 Task: Create List Agreements in Board Productivity Hacks to Workspace Computer Networking. Create List Contracts in Board IT Risk Management to Workspace Computer Networking. Create List Proposals in Board IT Security and Compliance Management to Workspace Computer Networking
Action: Mouse moved to (111, 51)
Screenshot: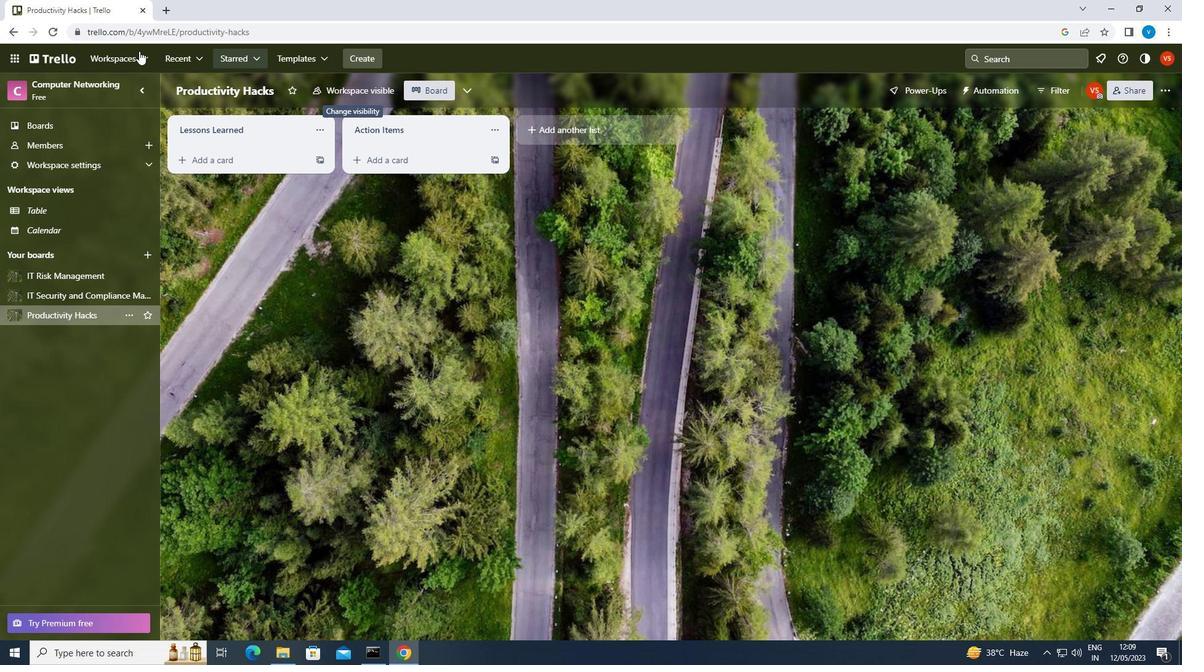 
Action: Mouse pressed left at (111, 51)
Screenshot: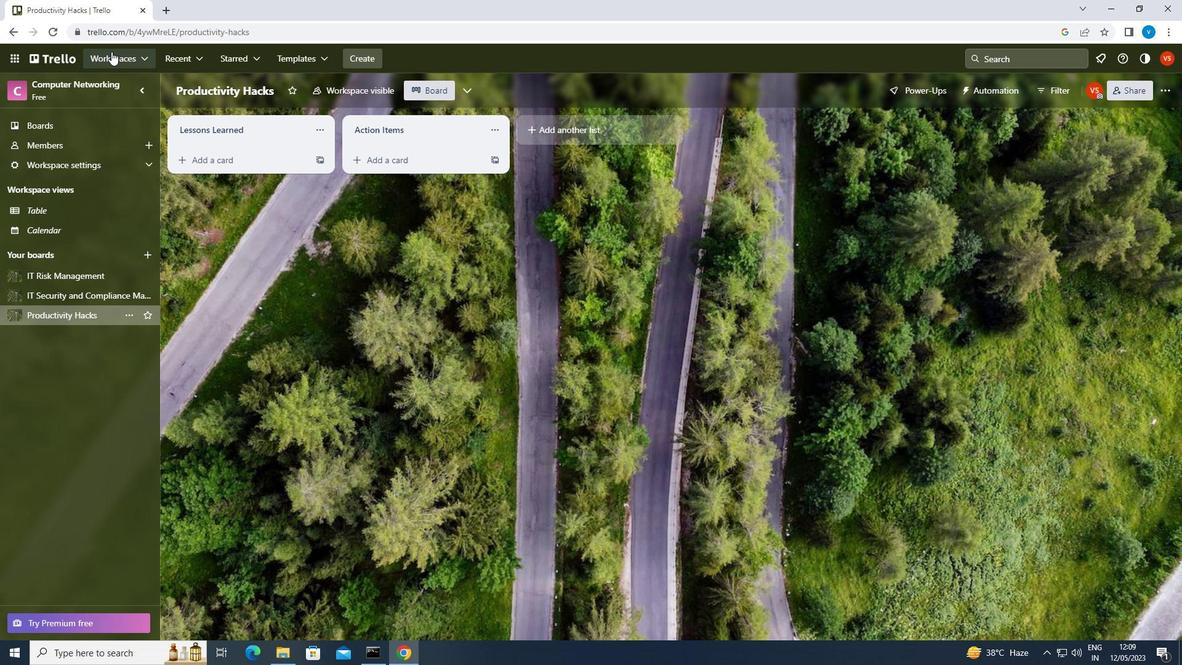 
Action: Mouse moved to (209, 370)
Screenshot: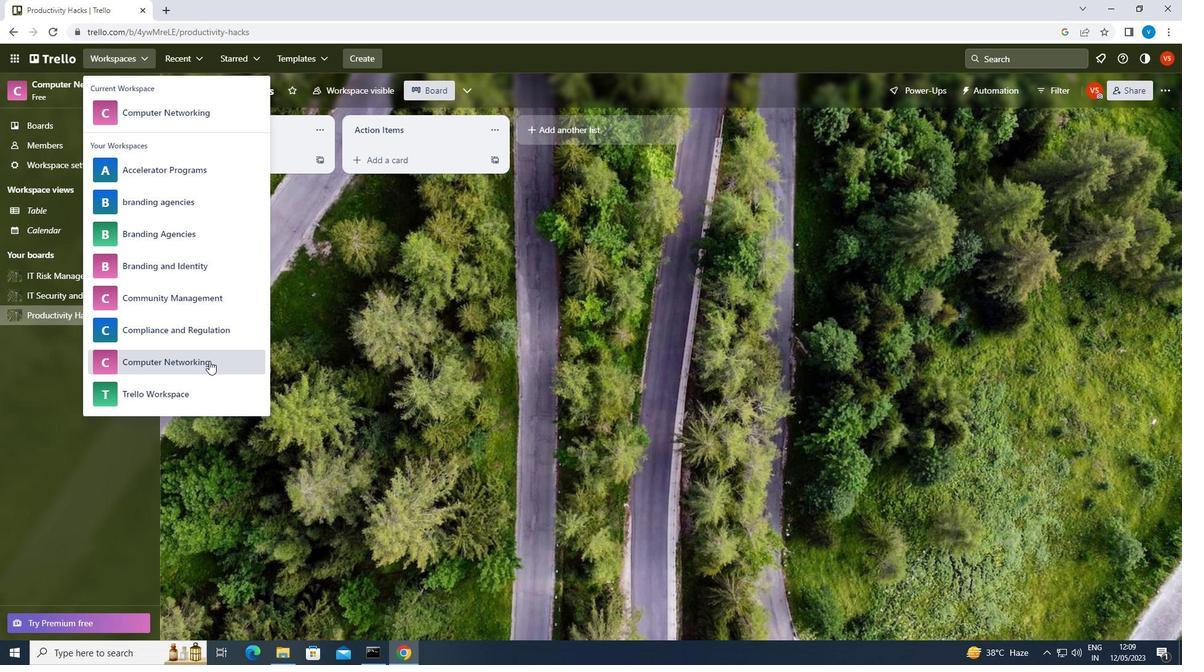 
Action: Mouse pressed left at (209, 370)
Screenshot: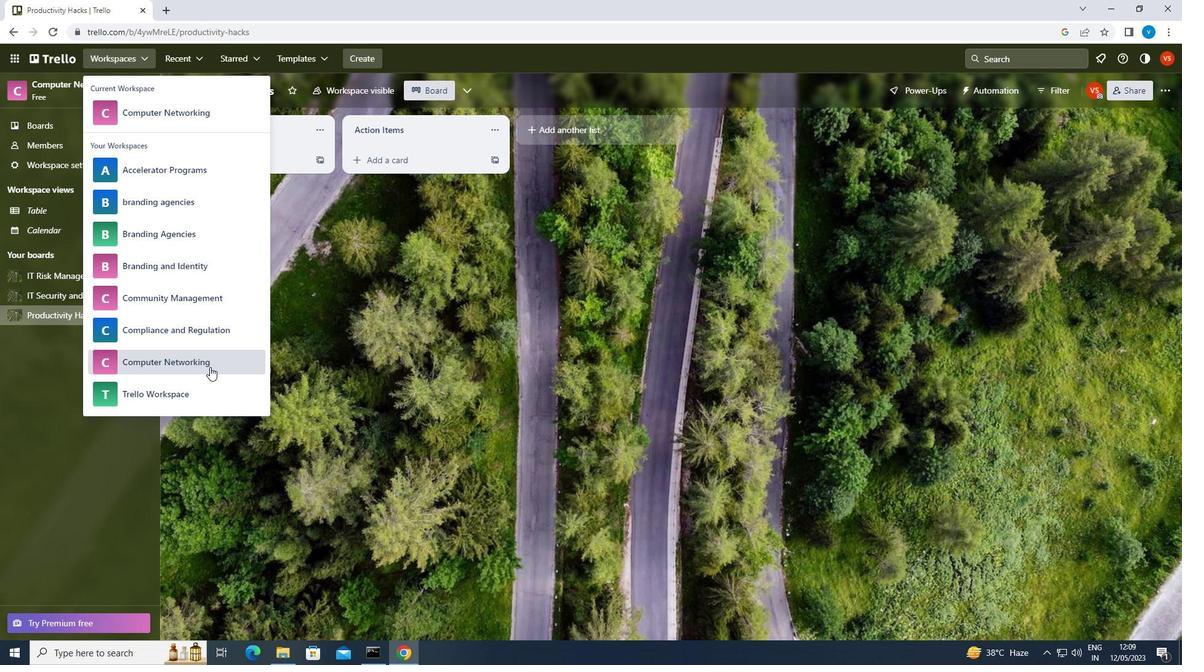
Action: Mouse moved to (894, 492)
Screenshot: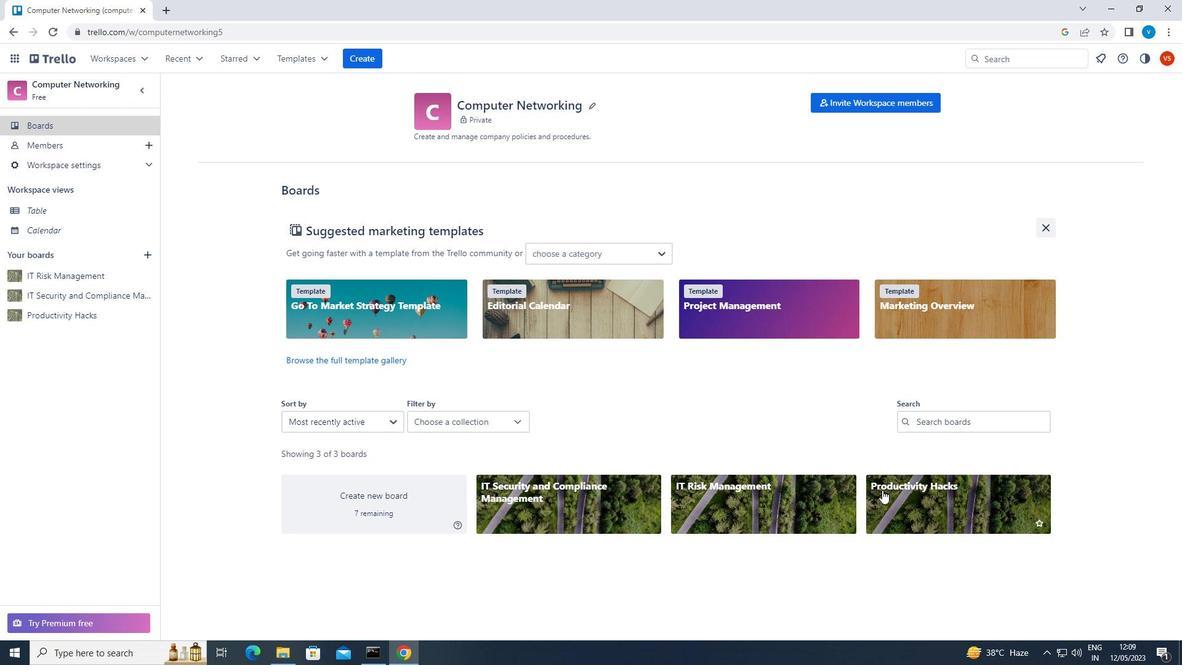 
Action: Mouse pressed left at (894, 492)
Screenshot: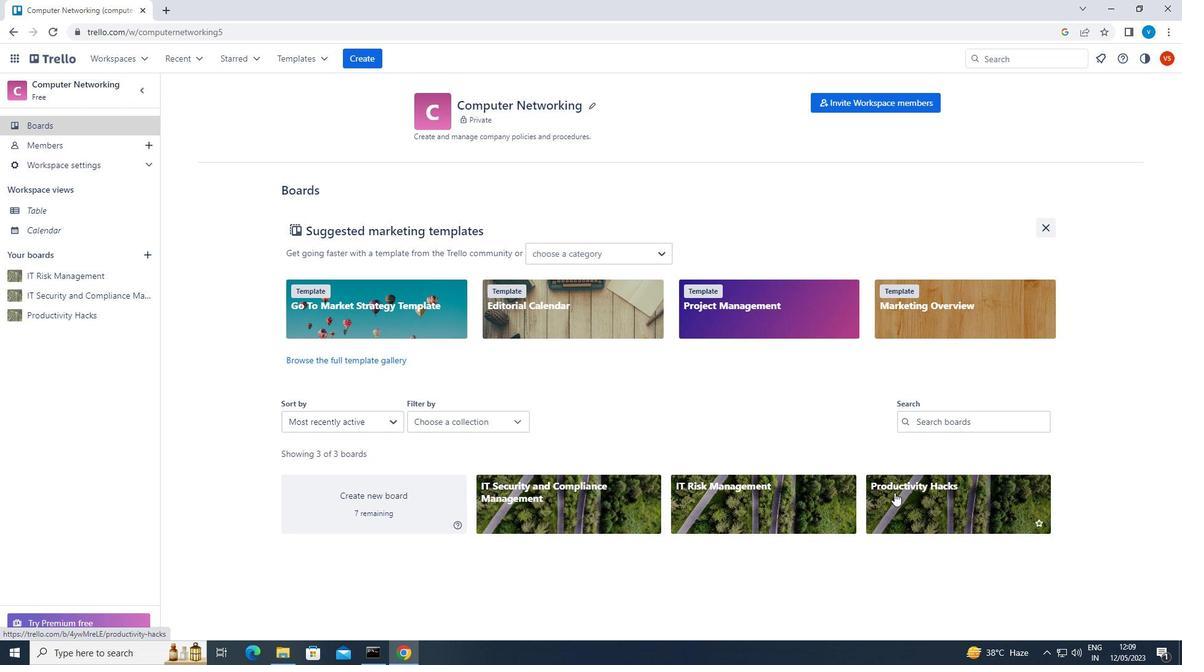 
Action: Mouse moved to (577, 128)
Screenshot: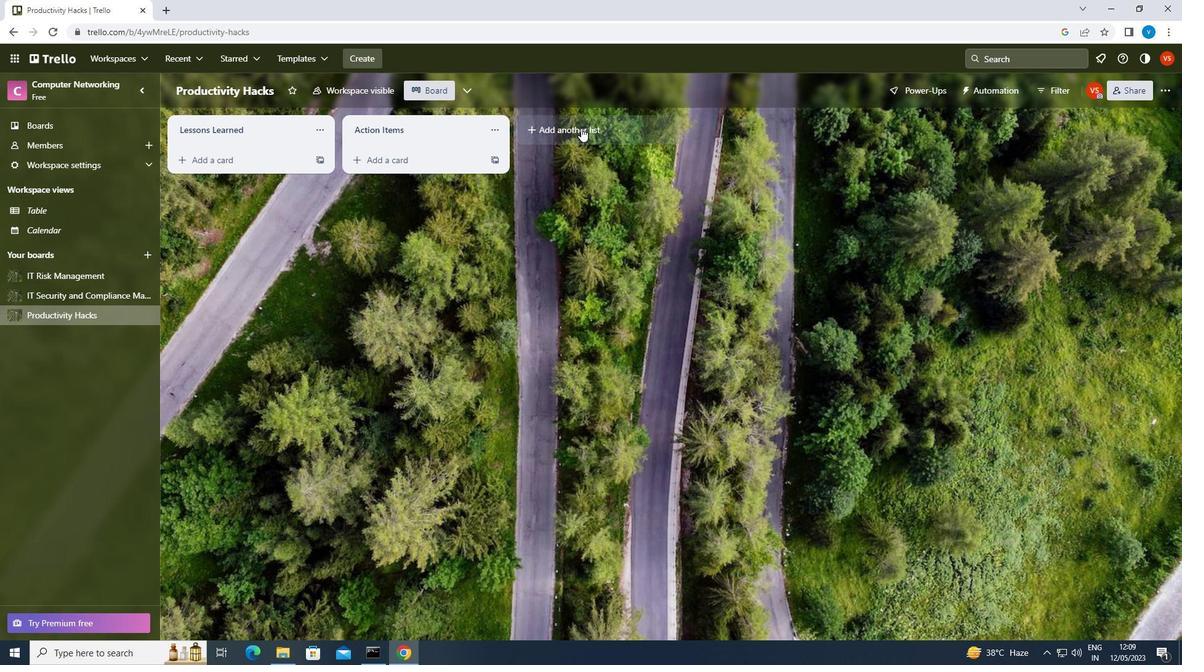 
Action: Mouse pressed left at (577, 128)
Screenshot: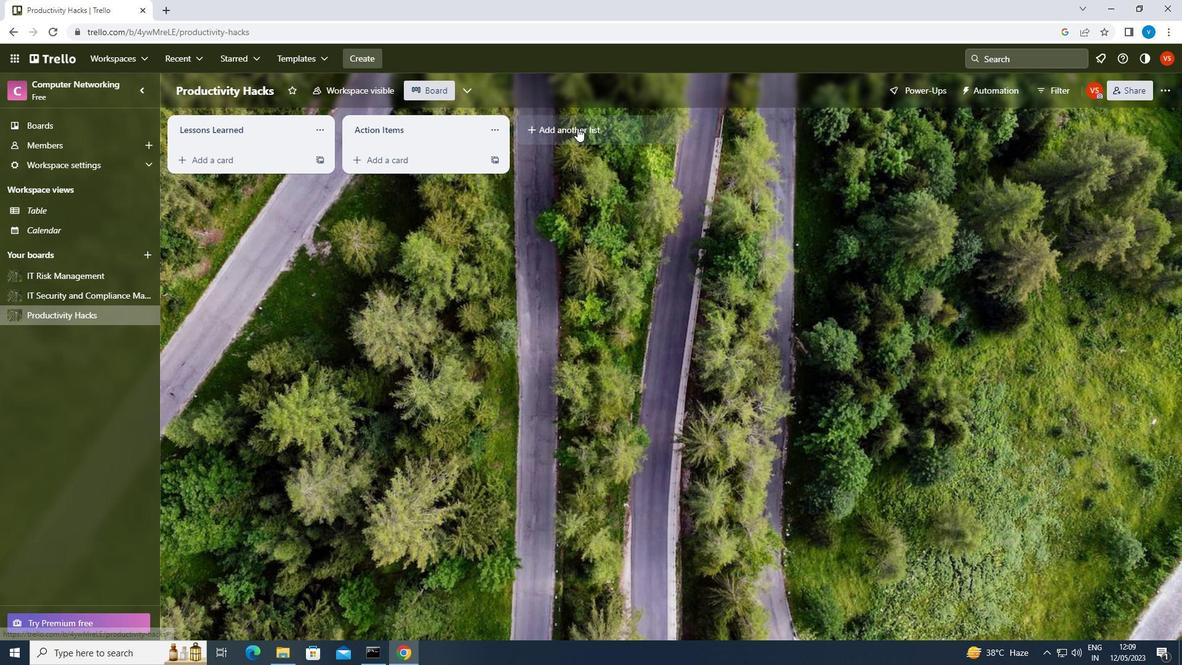 
Action: Key pressed <Key.shift>AGREEMENTS<Key.enter>
Screenshot: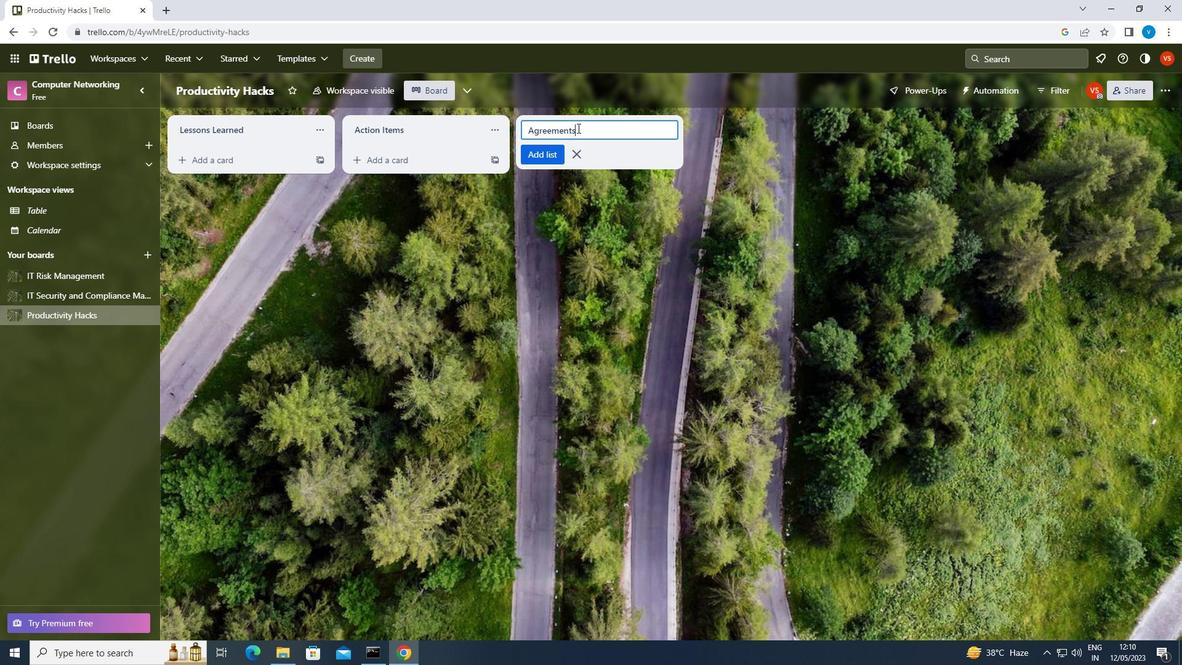 
Action: Mouse moved to (99, 270)
Screenshot: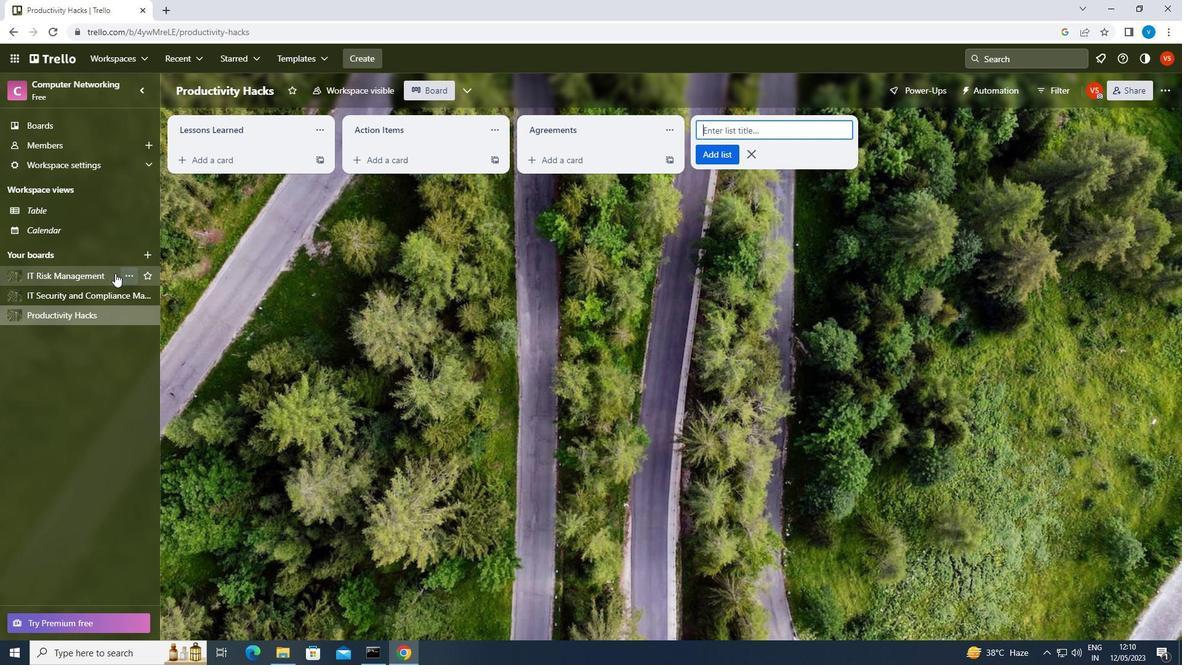 
Action: Mouse pressed left at (99, 270)
Screenshot: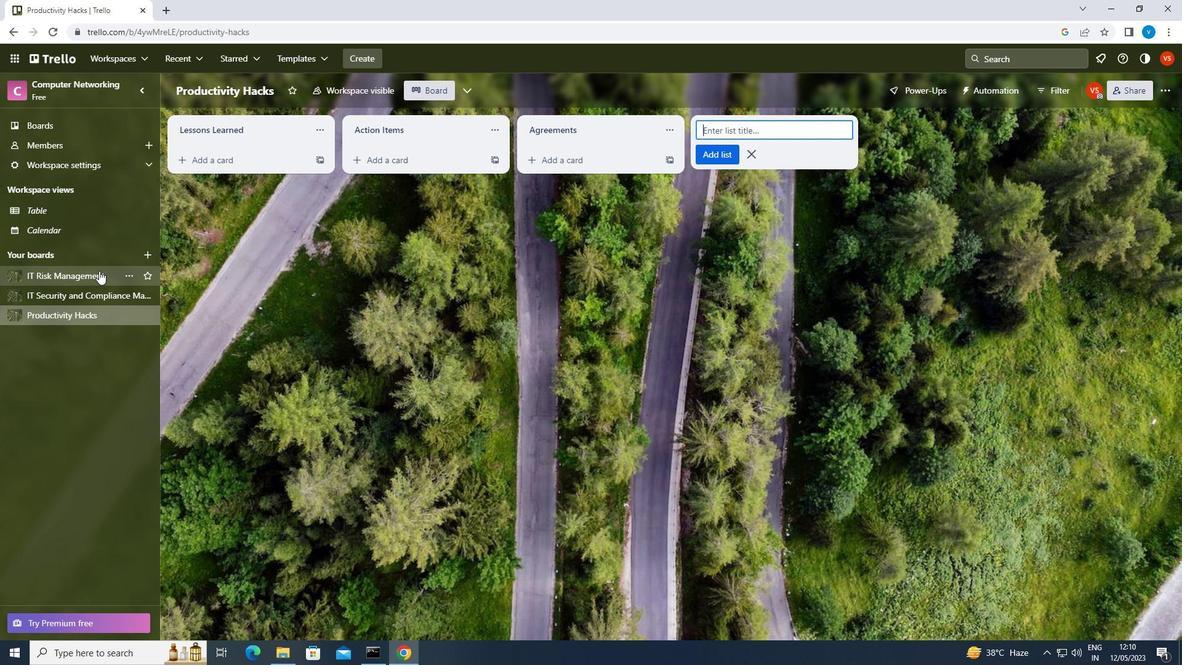 
Action: Mouse moved to (557, 136)
Screenshot: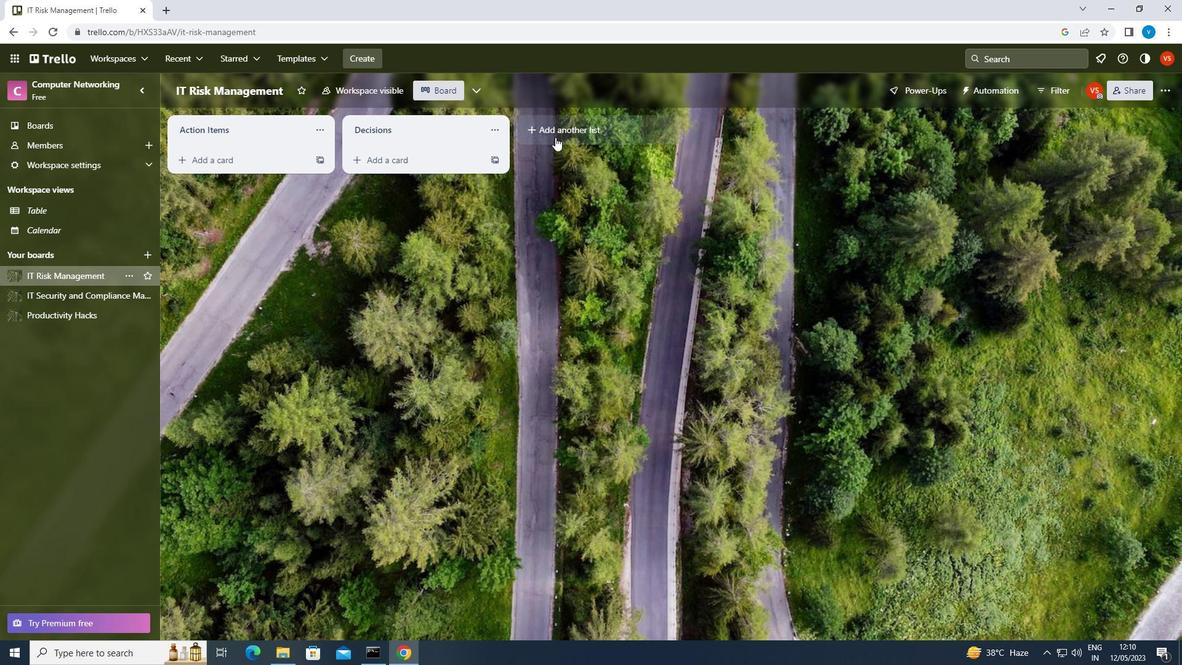 
Action: Mouse pressed left at (557, 136)
Screenshot: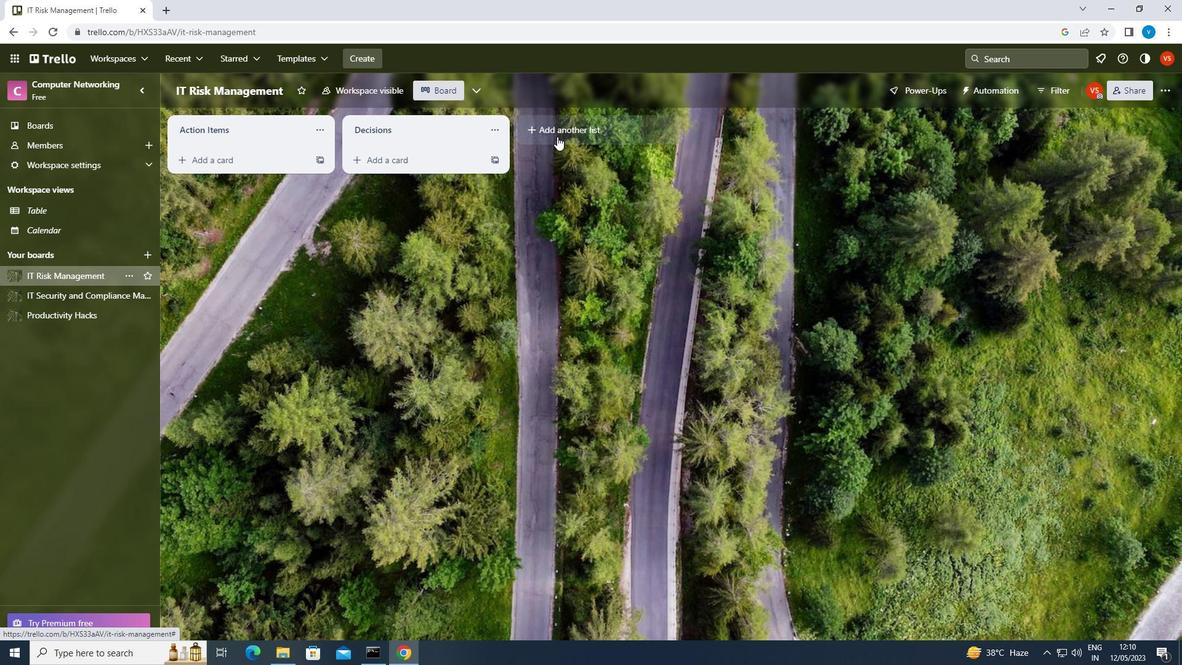 
Action: Key pressed <Key.shift>CONTRACTS<Key.enter>
Screenshot: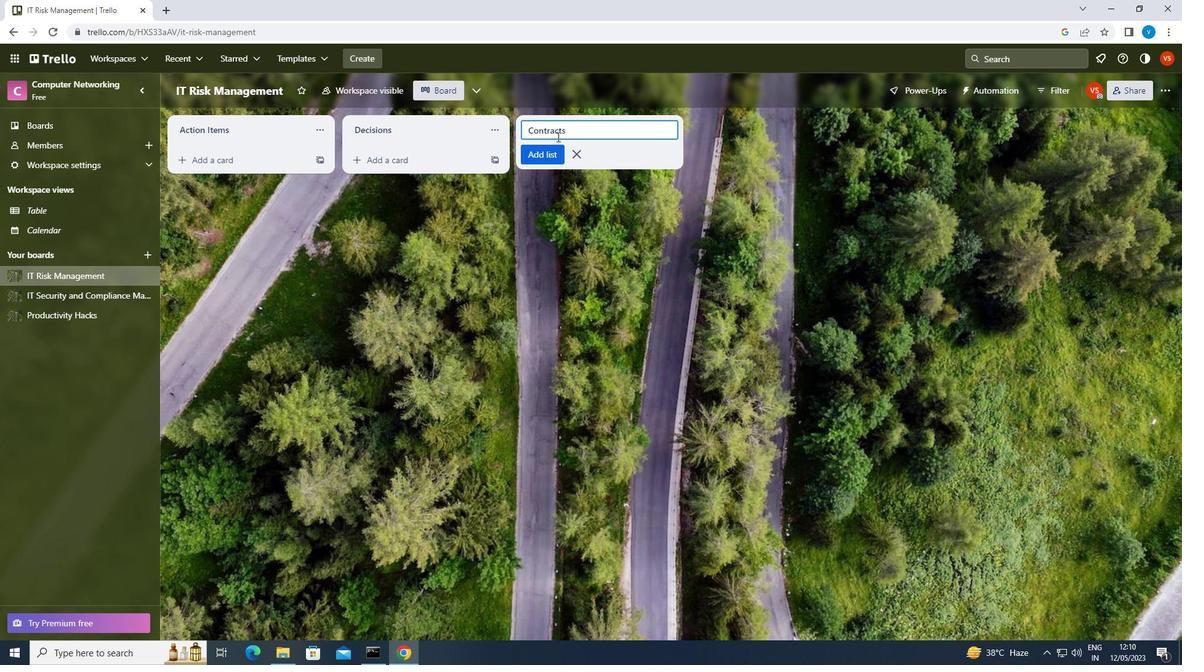 
Action: Mouse moved to (89, 297)
Screenshot: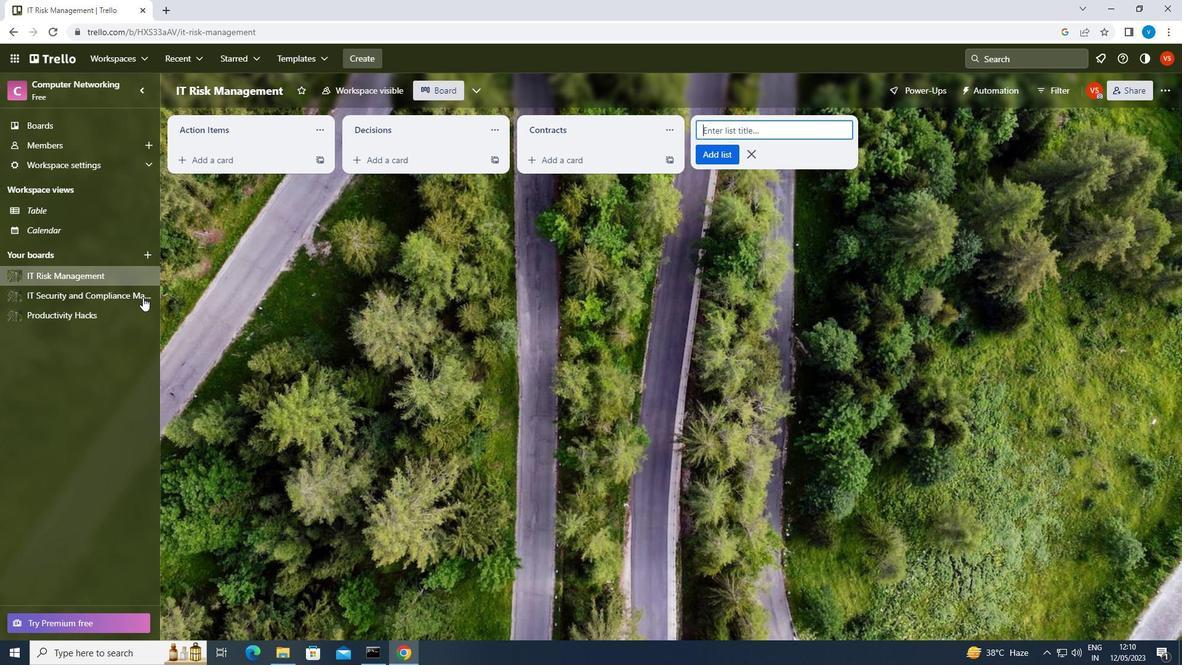 
Action: Mouse pressed left at (89, 297)
Screenshot: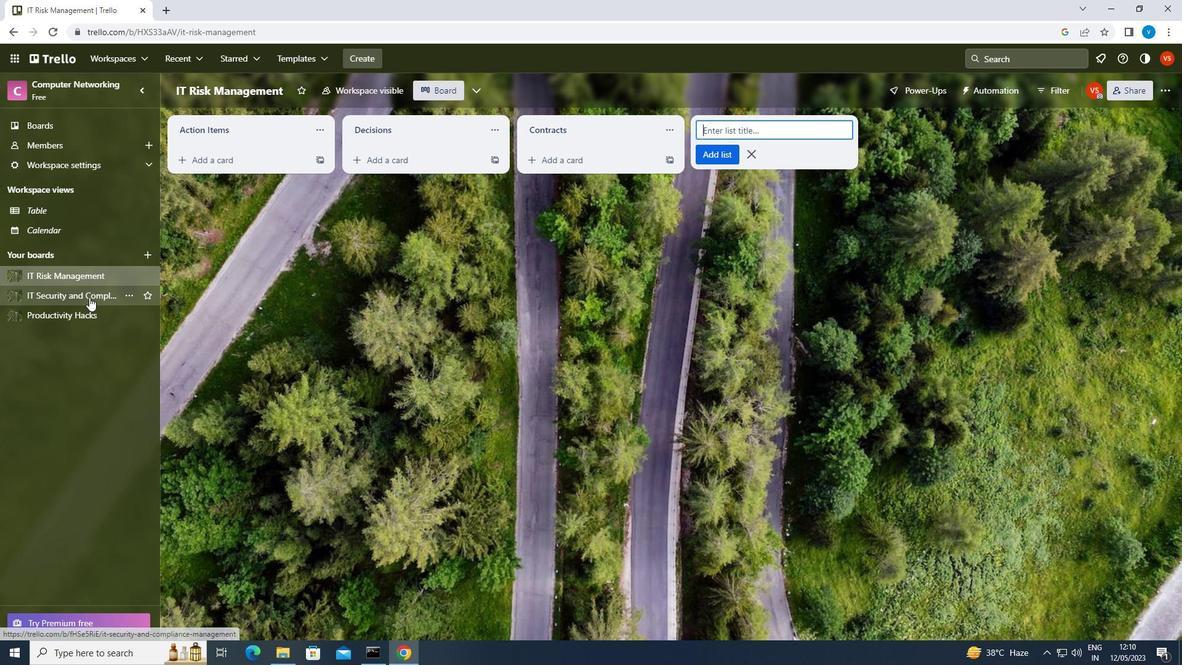 
Action: Mouse moved to (540, 127)
Screenshot: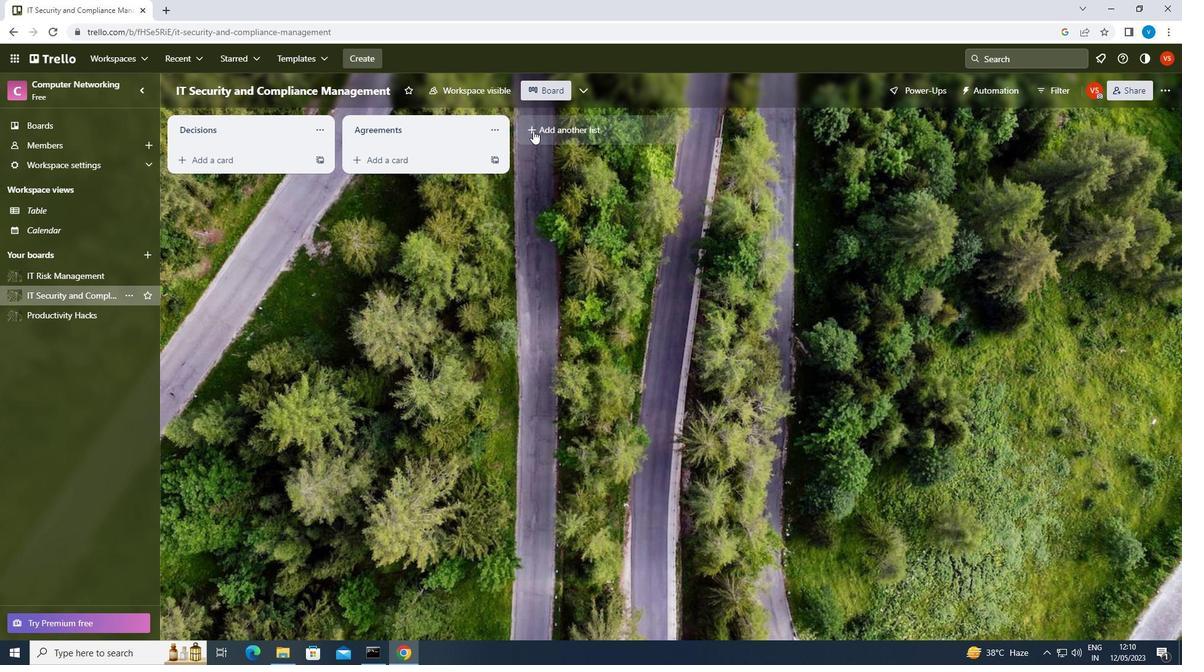 
Action: Mouse pressed left at (540, 127)
Screenshot: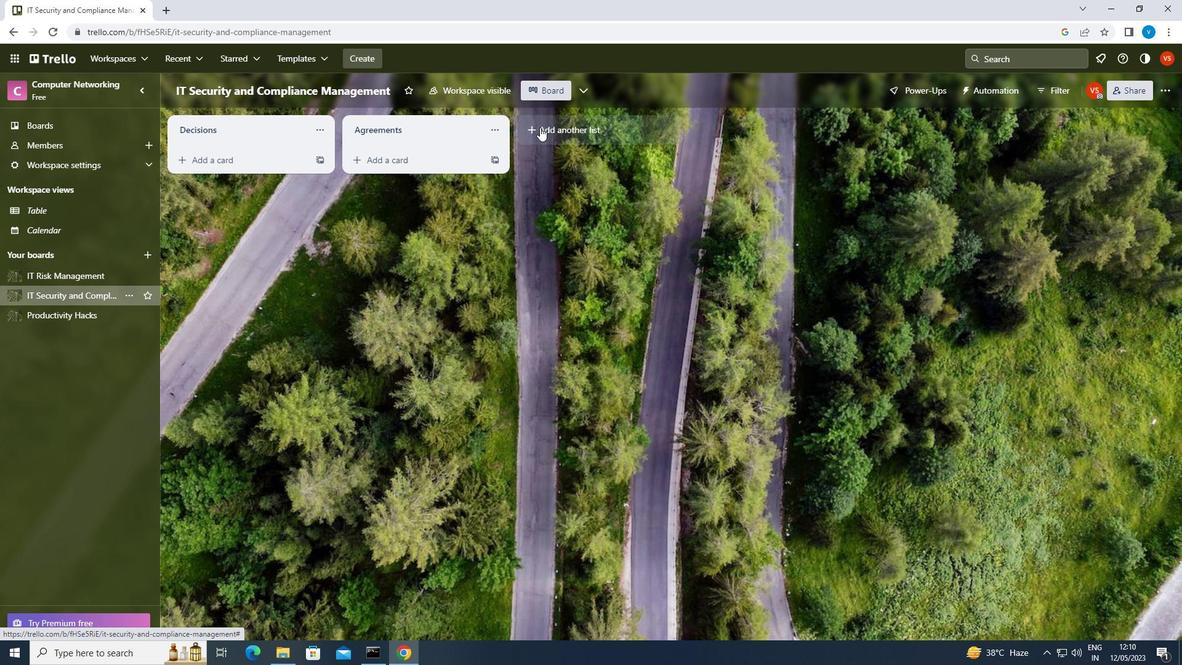 
Action: Key pressed <Key.shift><Key.shift><Key.shift><Key.shift><Key.shift><Key.shift><Key.shift><Key.shift><Key.shift><Key.shift><Key.shift><Key.shift><Key.shift>PROPOSALS<Key.enter>
Screenshot: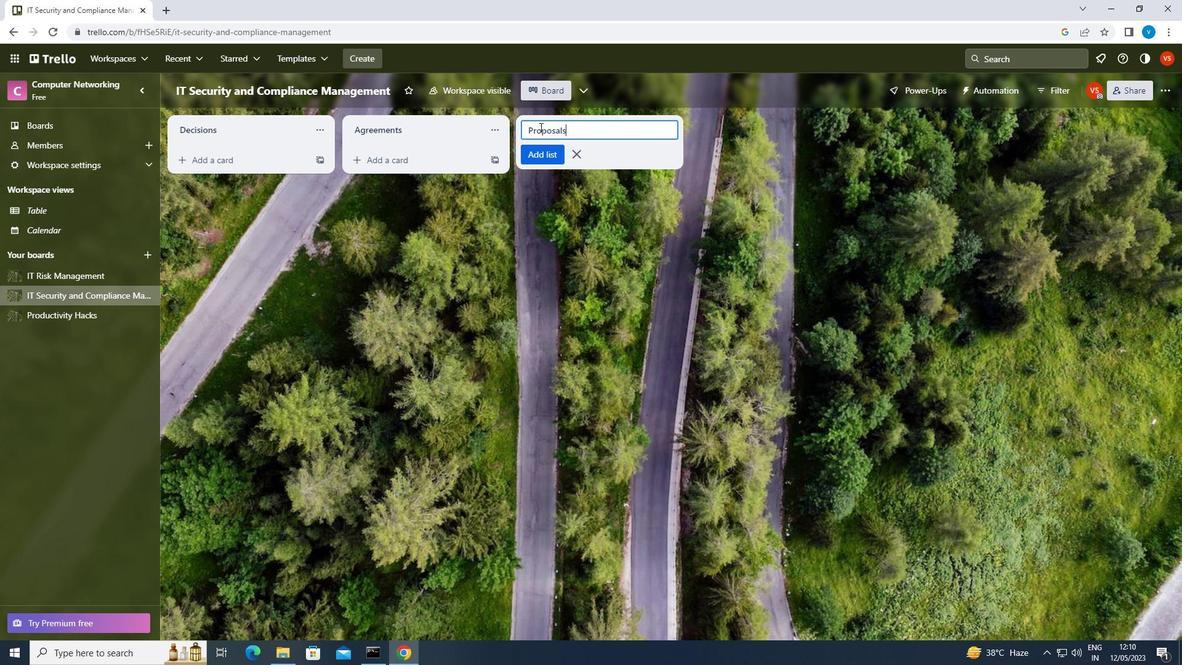
